 Task: Provide positive feedback about the 'dark mode' feature in Outlook.
Action: Mouse moved to (302, 31)
Screenshot: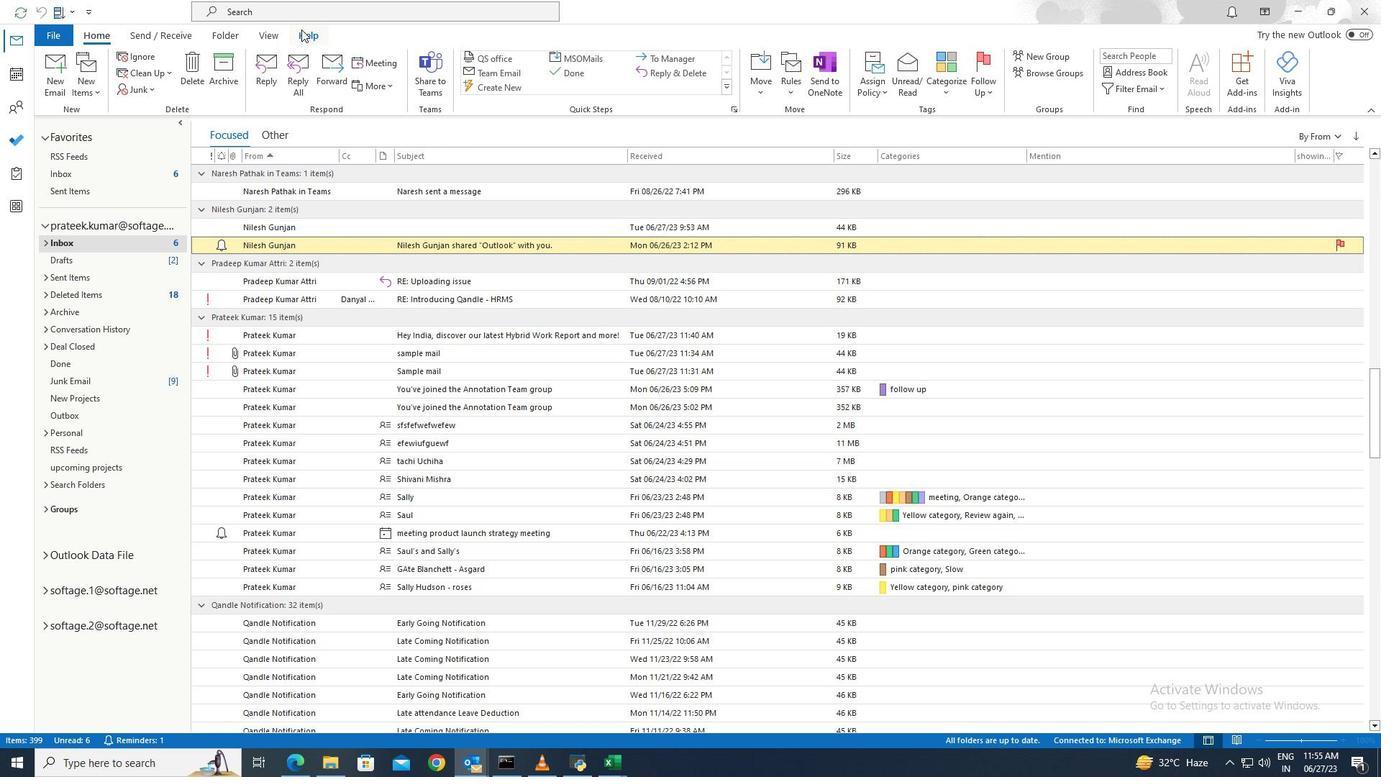 
Action: Mouse pressed left at (302, 31)
Screenshot: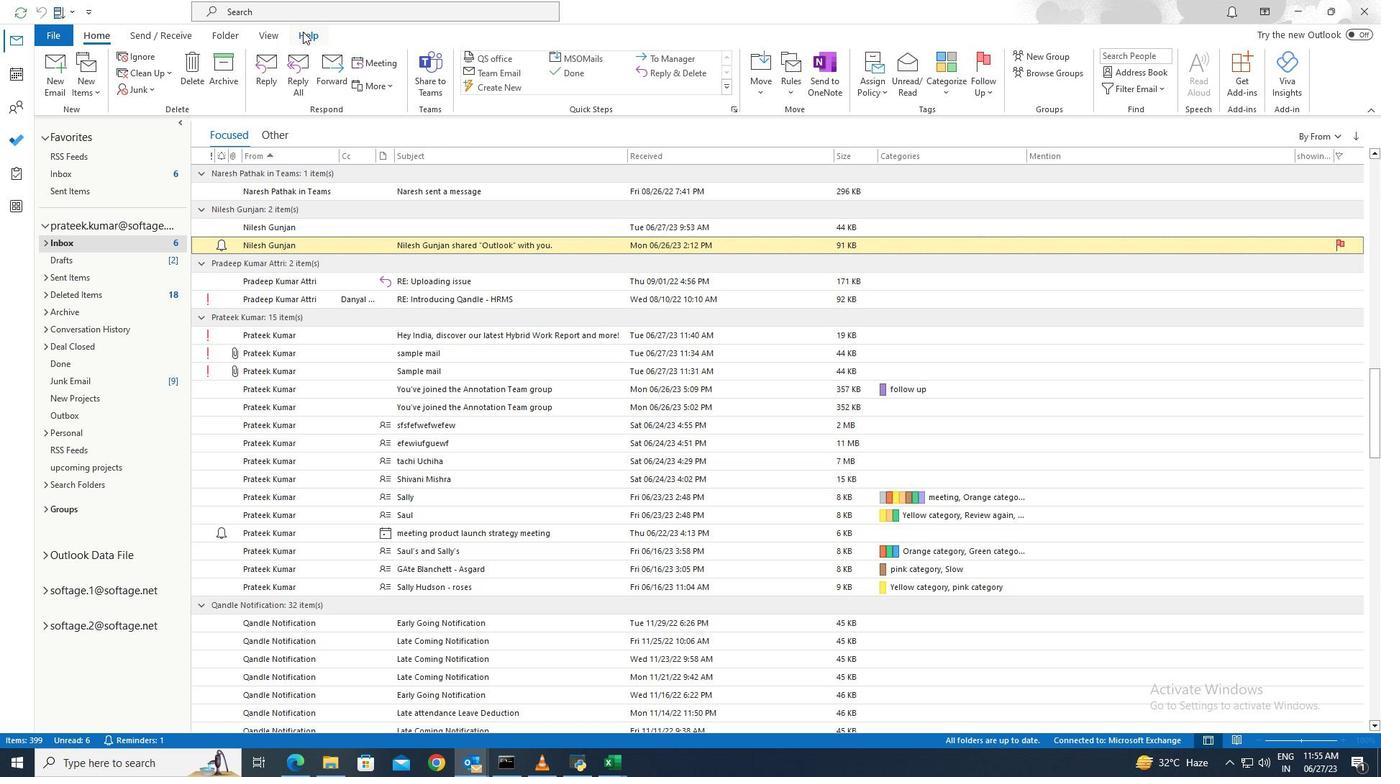 
Action: Mouse moved to (192, 68)
Screenshot: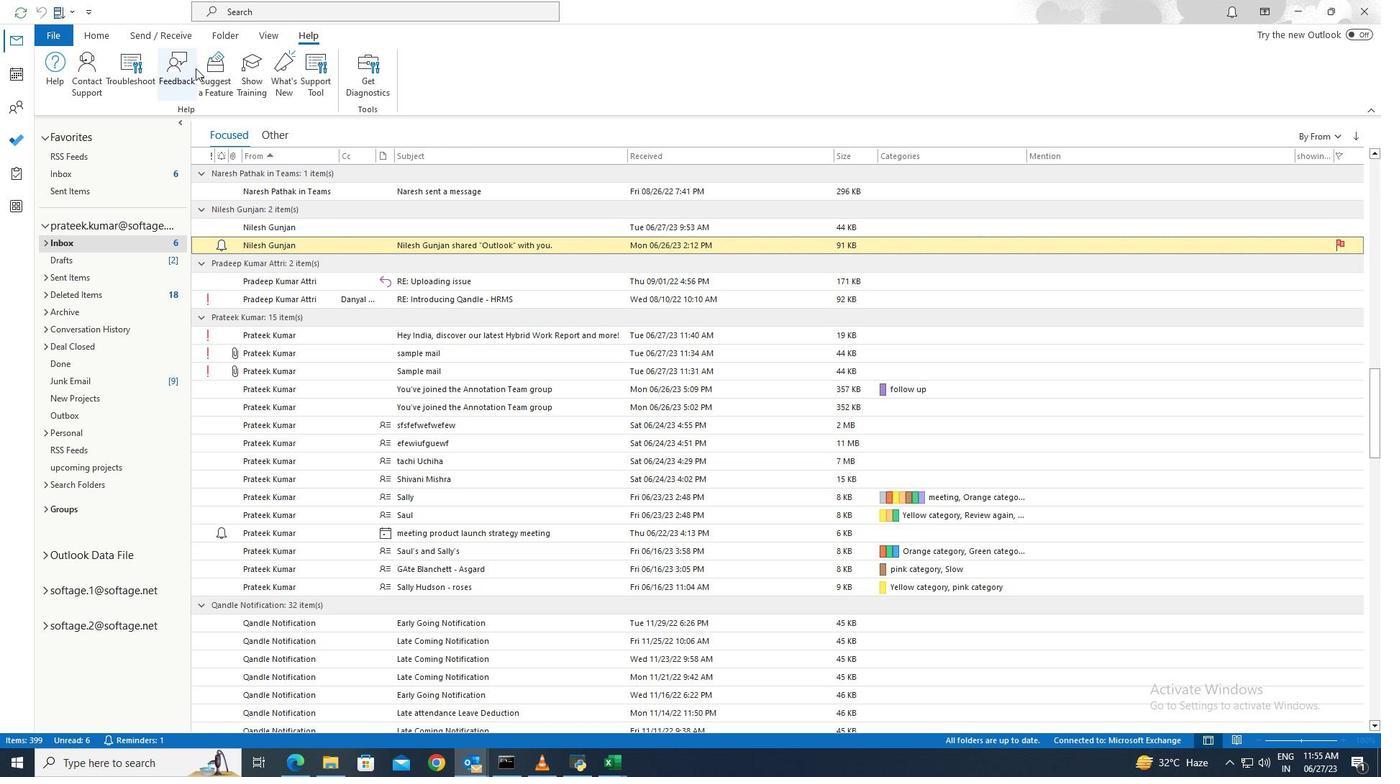
Action: Mouse pressed left at (192, 68)
Screenshot: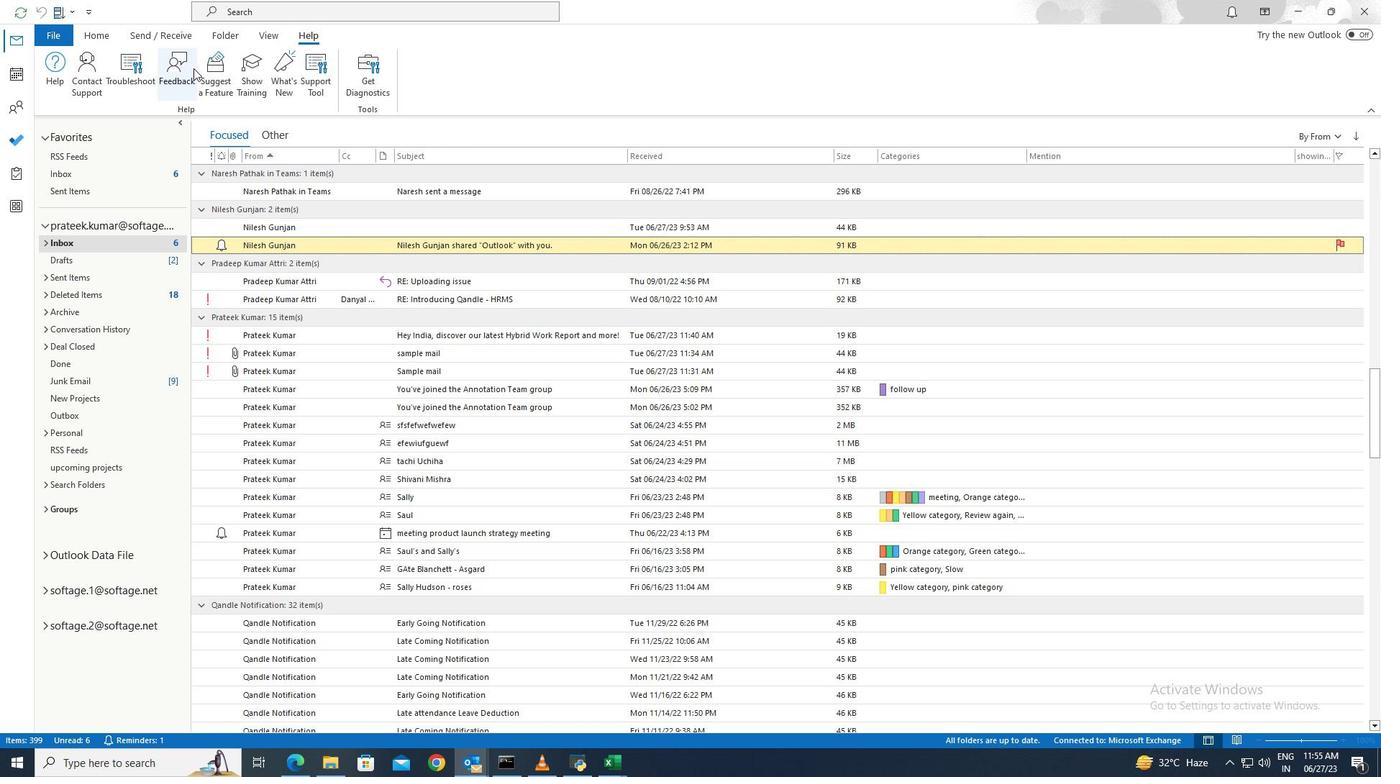 
Action: Mouse moved to (1134, 195)
Screenshot: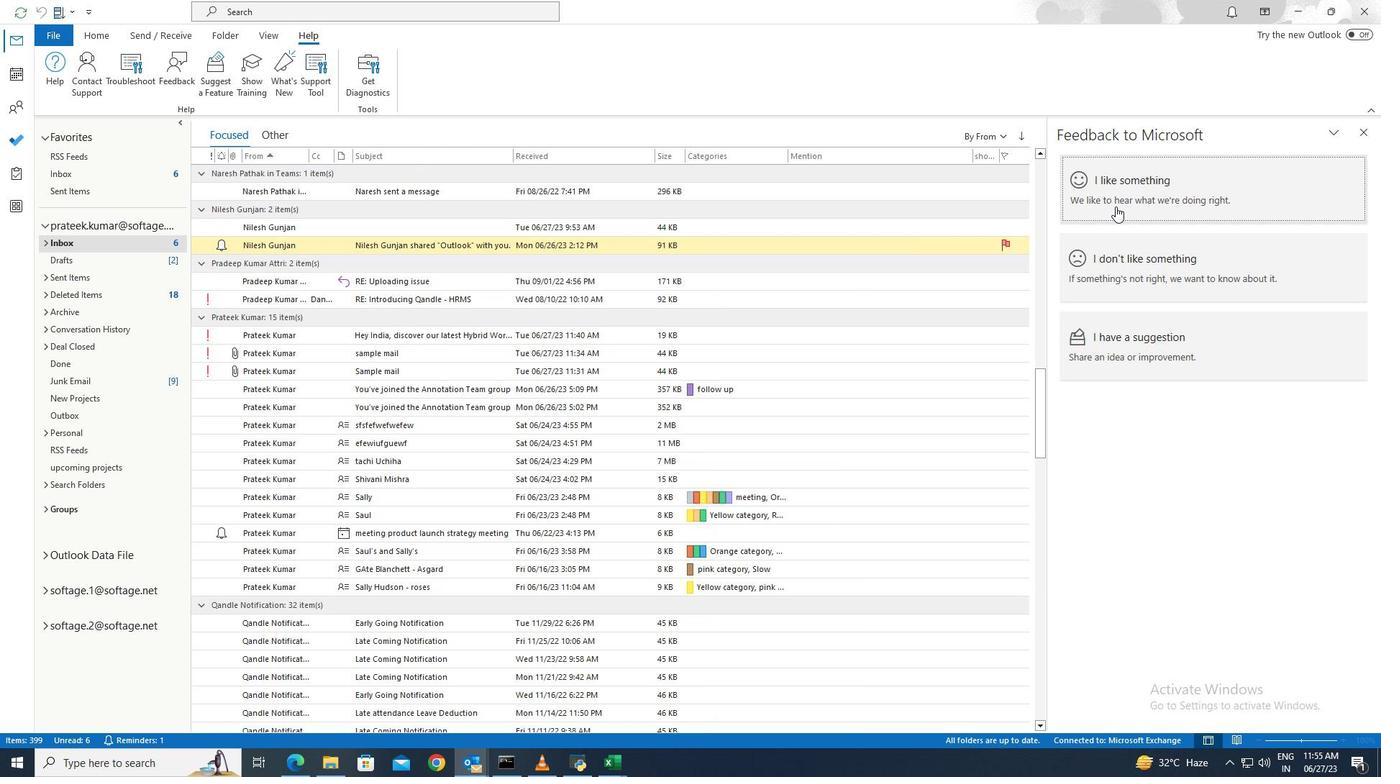 
Action: Mouse pressed left at (1134, 195)
Screenshot: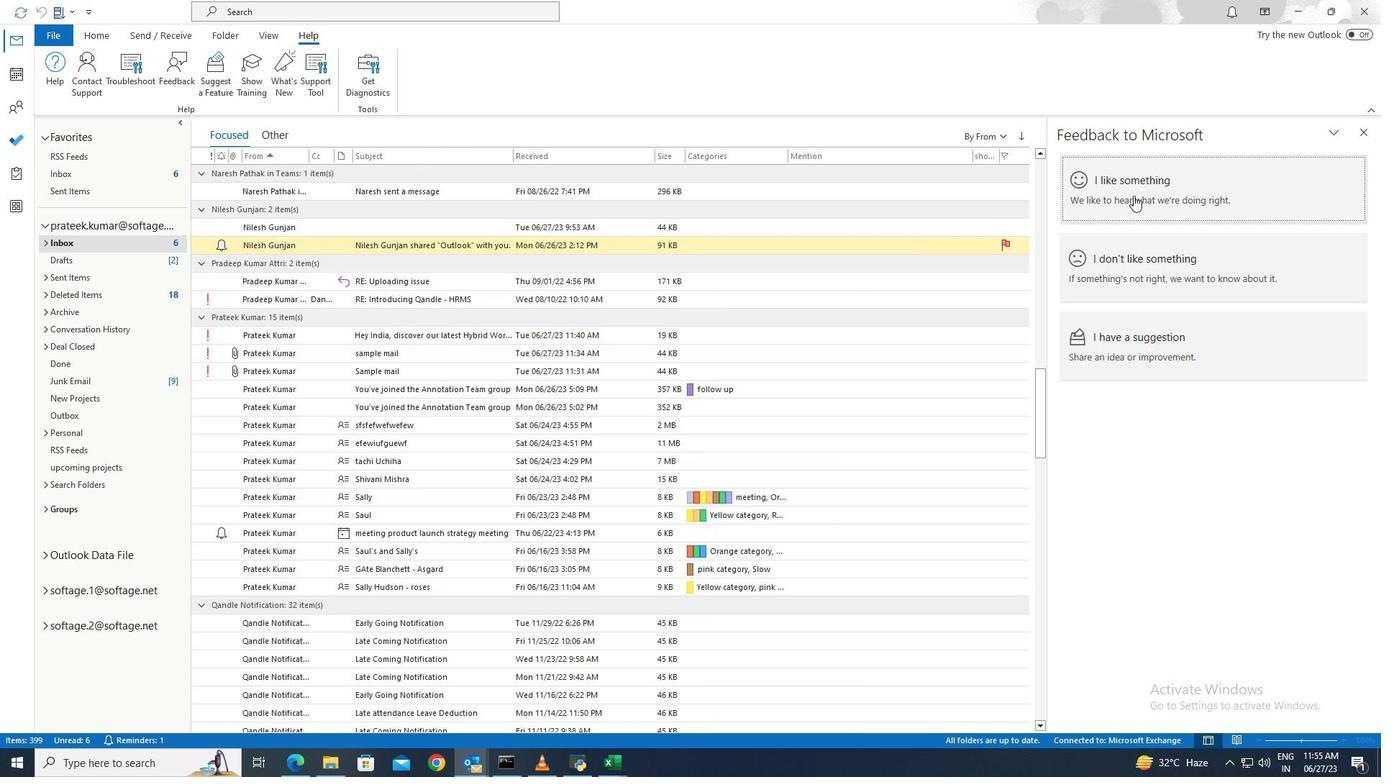 
Action: Key pressed <Key.caps_lock>I<Key.caps_lock><Key.space>would<Key.space>like<Key.space>to<Key.space>express<Key.space>my<Key.space>appreciation<Key.space>for<Key.space>the<Key.space>'dark<Key.space>mode'<Key.space>feature<Key.space>in<Key.space>outlook
Screenshot: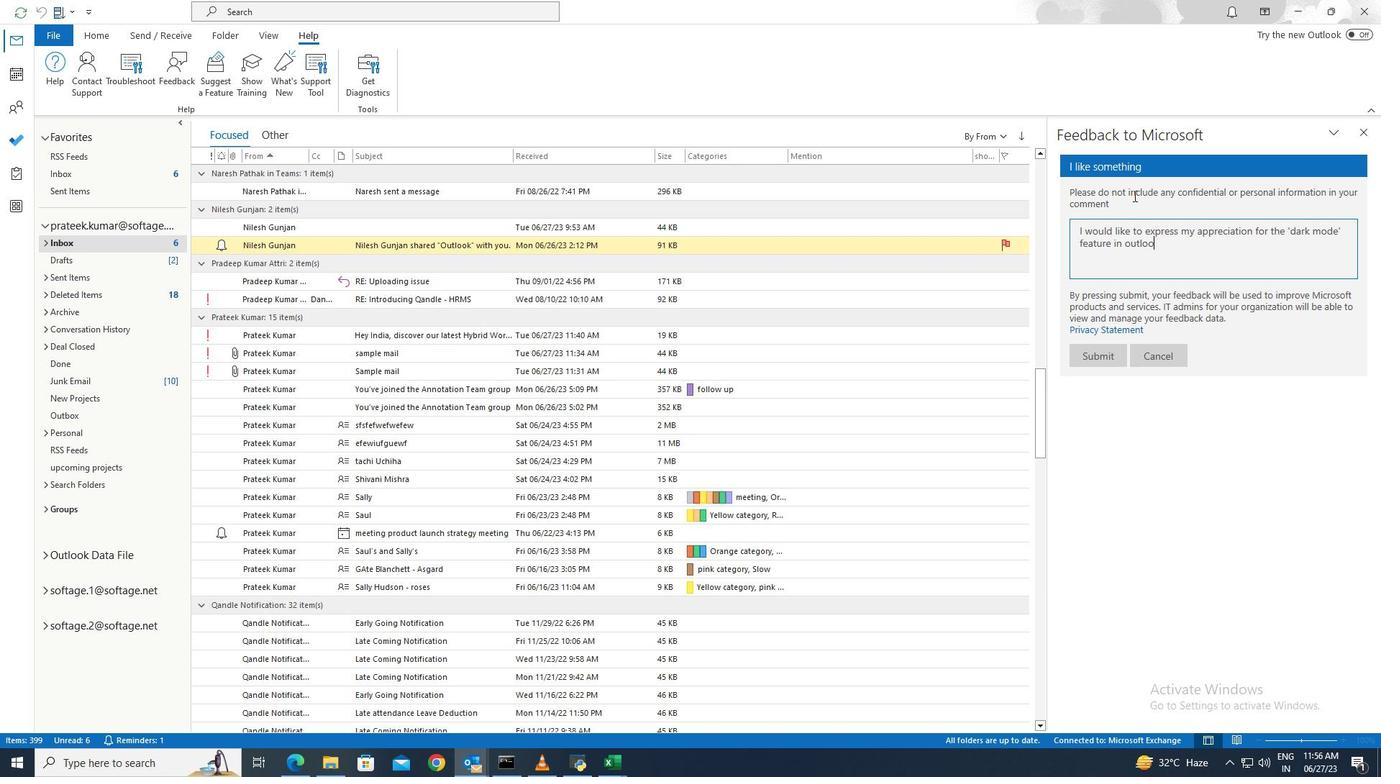 
Action: Mouse moved to (1113, 350)
Screenshot: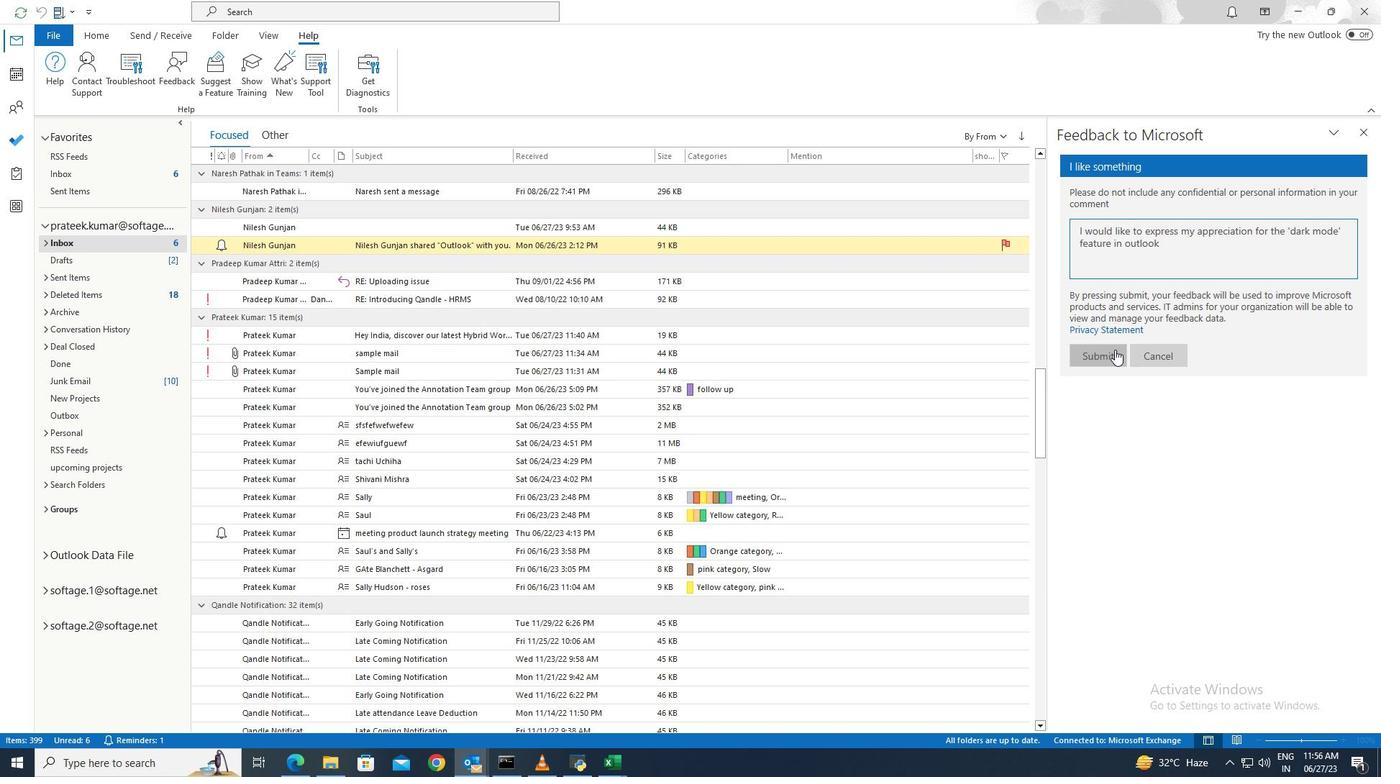 
Action: Mouse pressed left at (1113, 350)
Screenshot: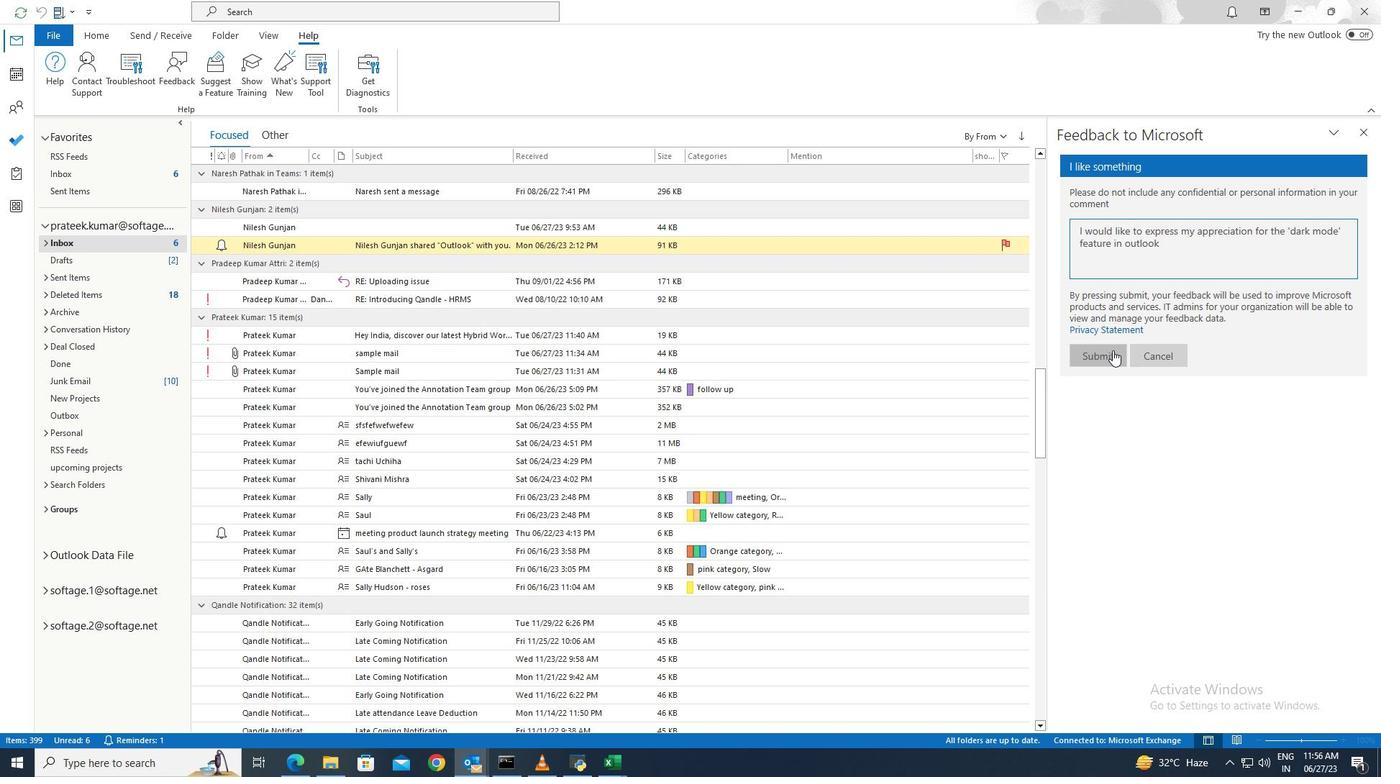 
Action: Mouse moved to (1112, 351)
Screenshot: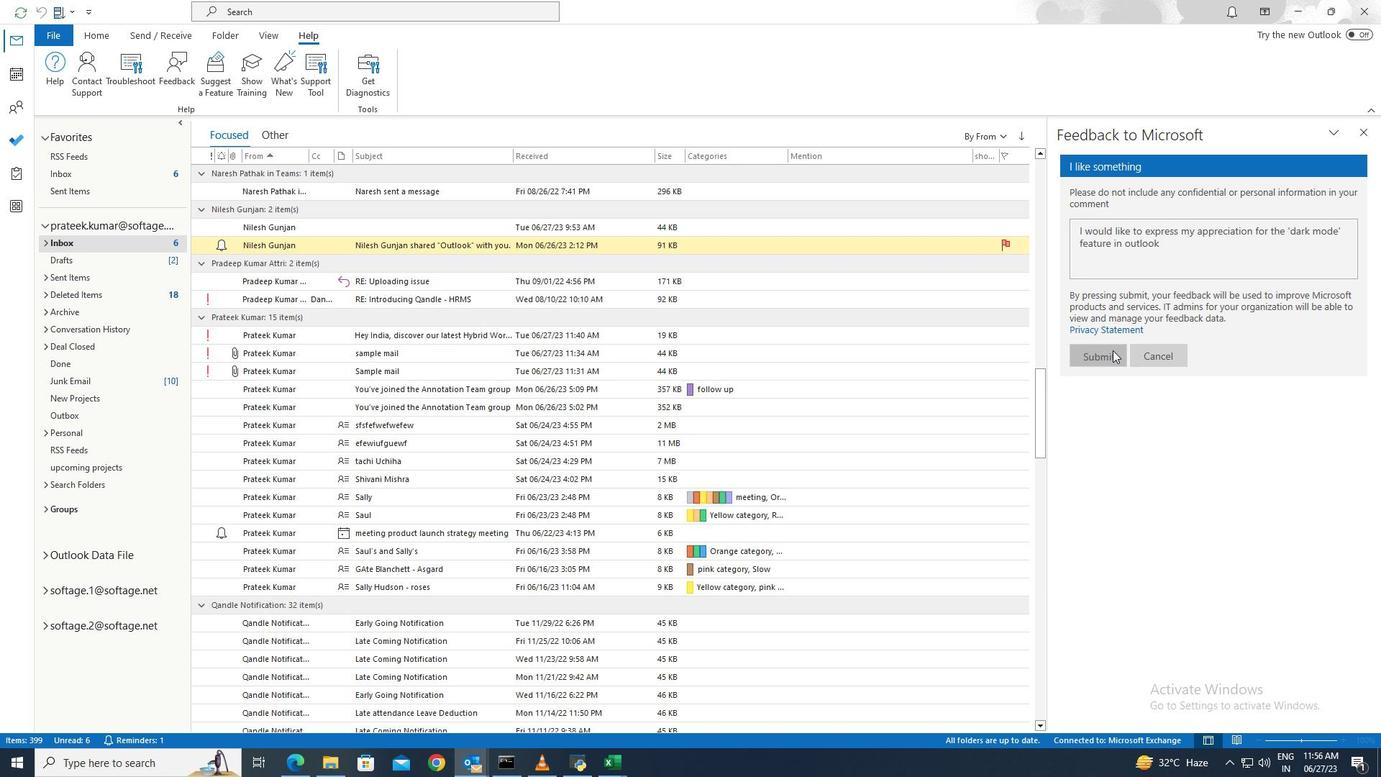 
